 Task: Configure the metrics of "Digital Experience".
Action: Mouse moved to (1341, 96)
Screenshot: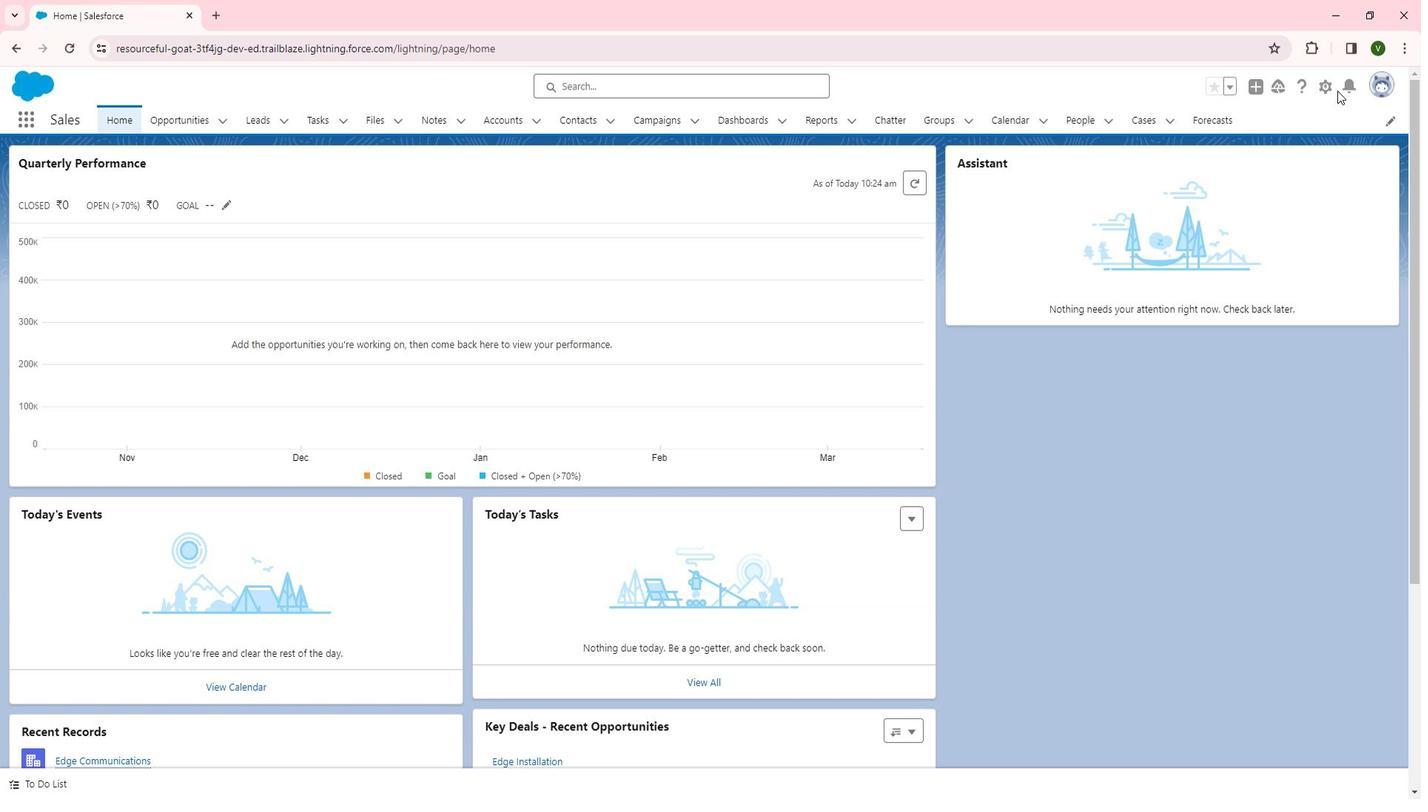 
Action: Mouse pressed left at (1341, 96)
Screenshot: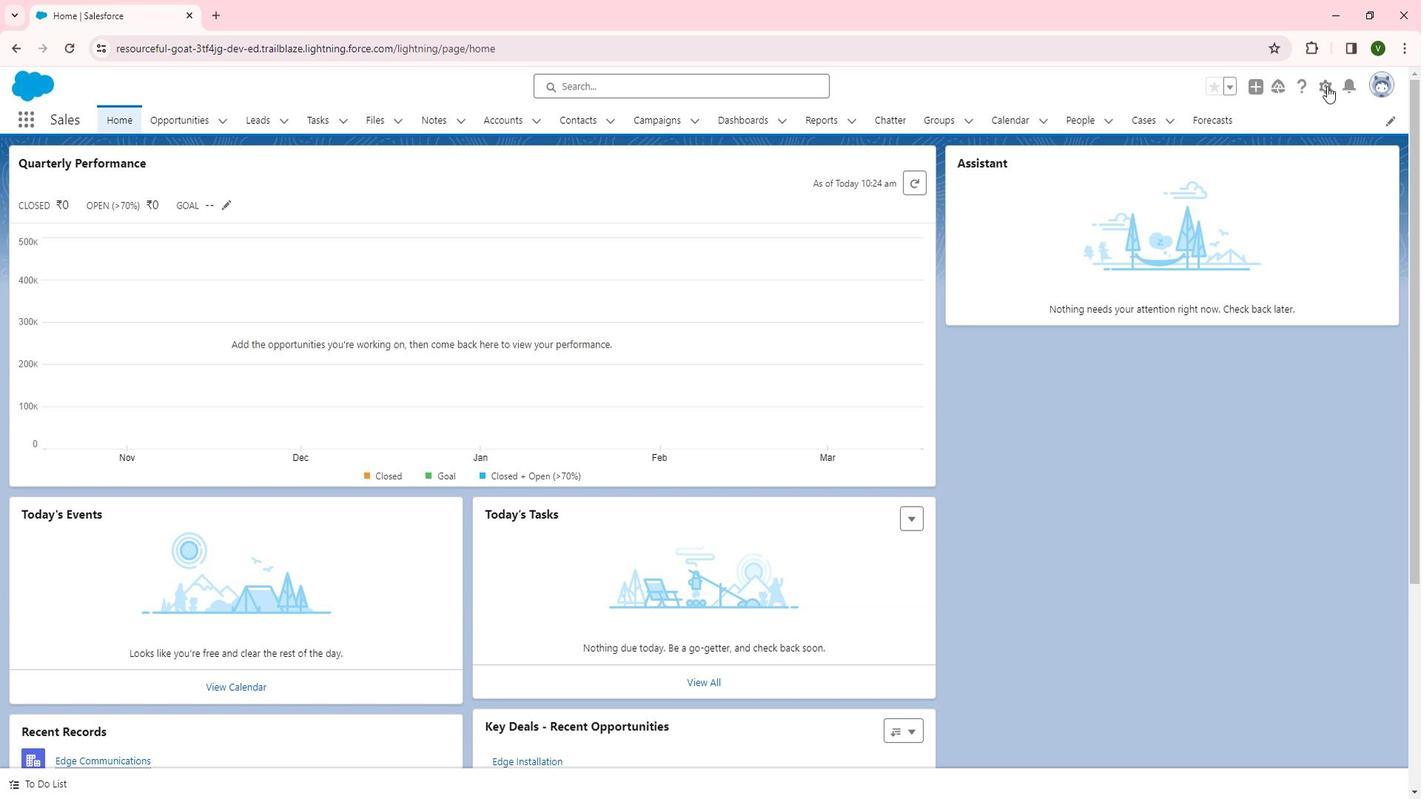 
Action: Mouse moved to (1257, 148)
Screenshot: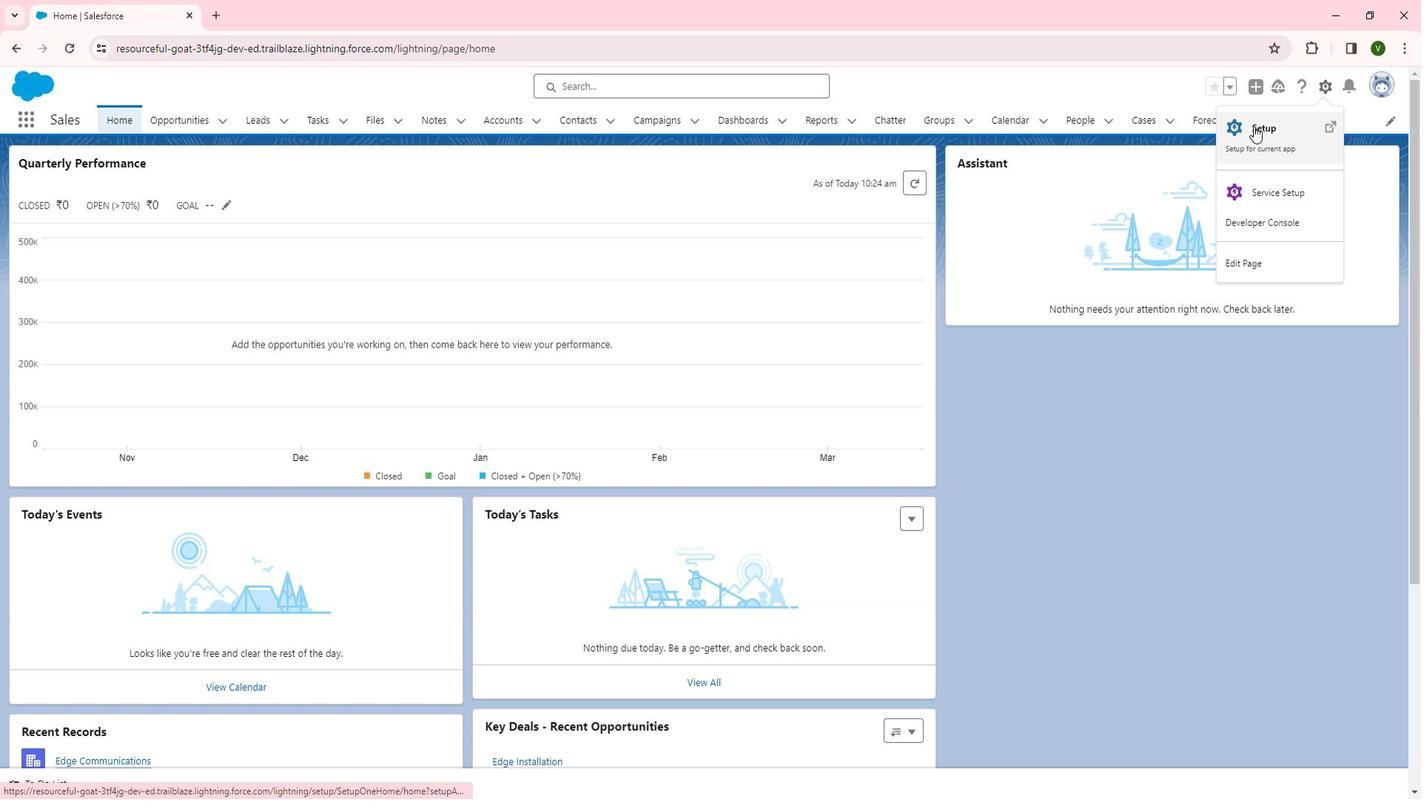 
Action: Mouse pressed left at (1257, 148)
Screenshot: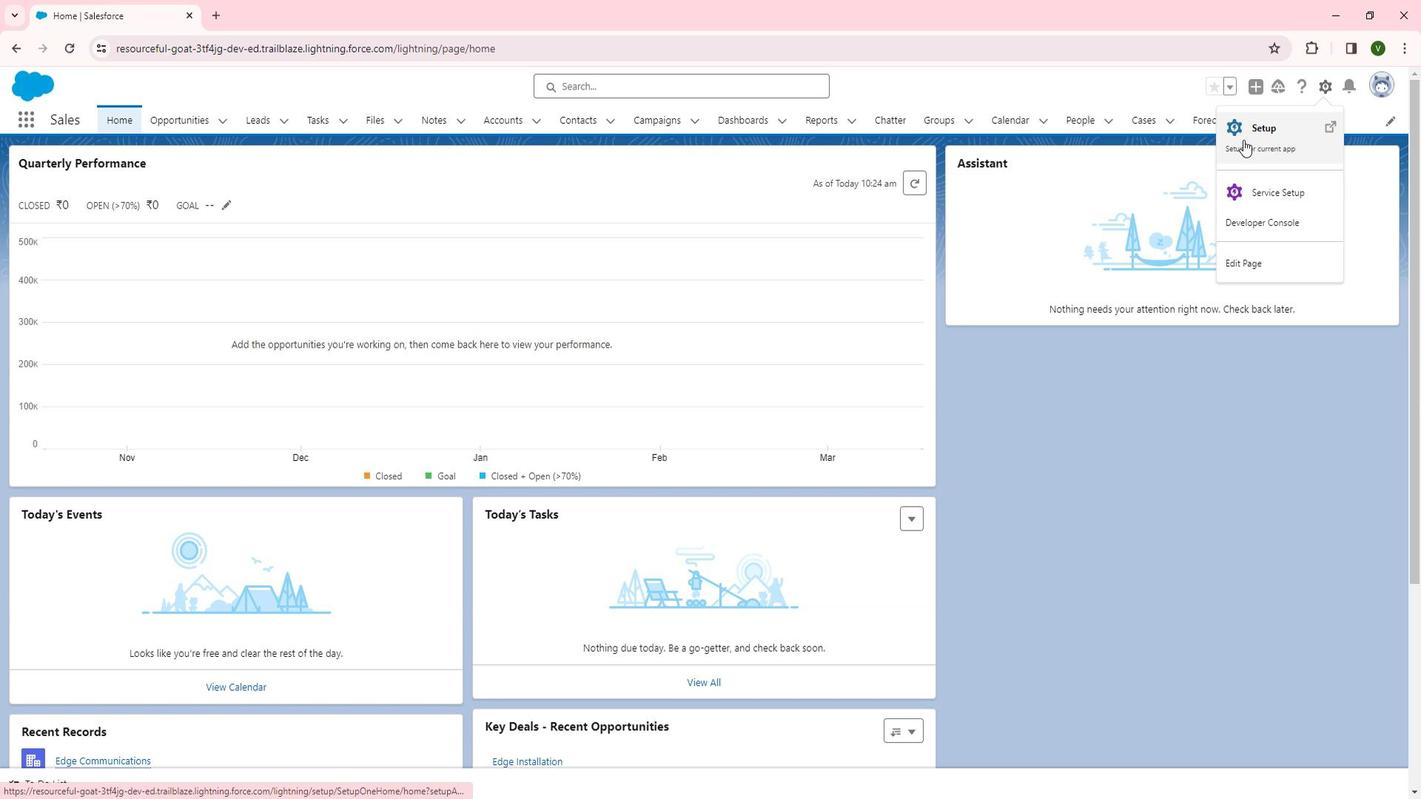 
Action: Mouse moved to (91, 595)
Screenshot: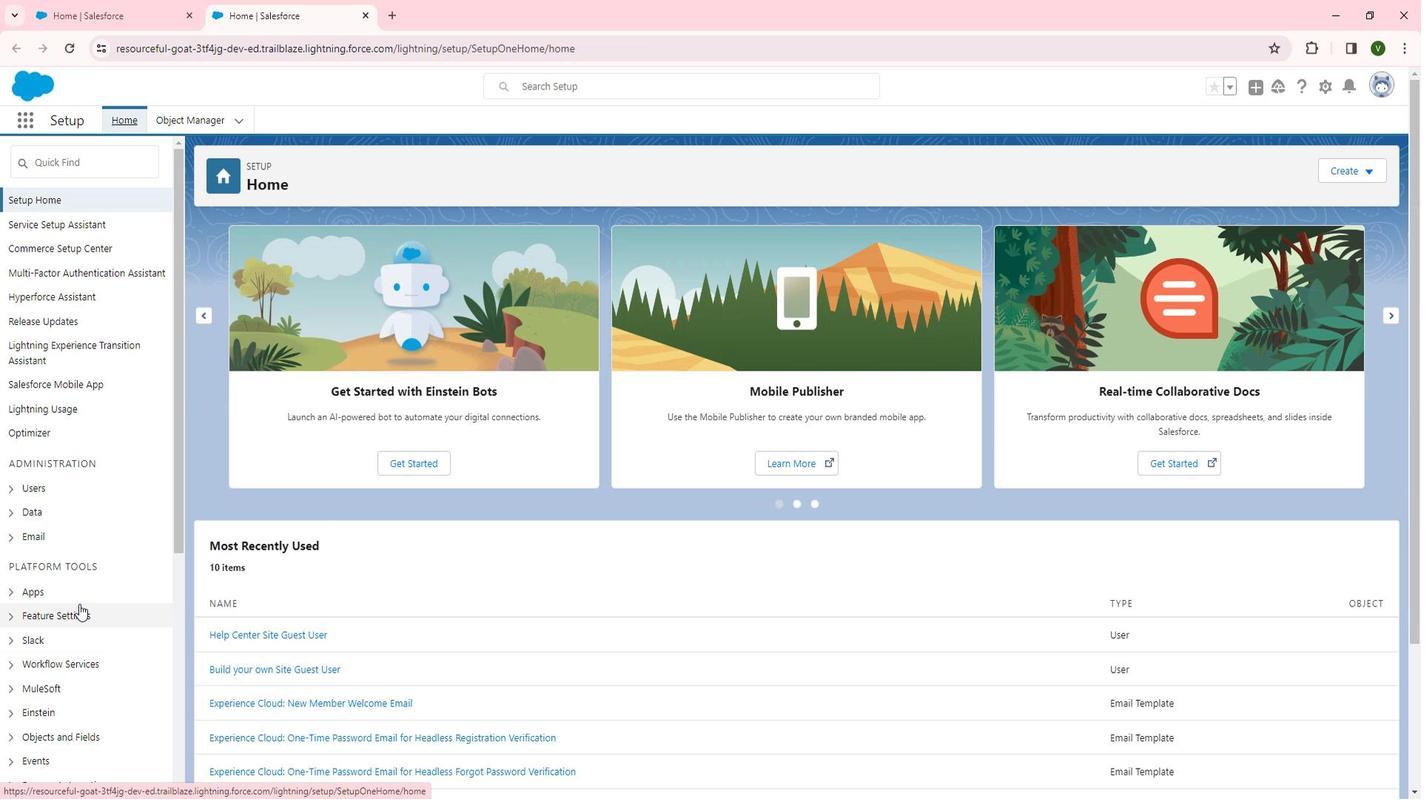 
Action: Mouse scrolled (91, 594) with delta (0, 0)
Screenshot: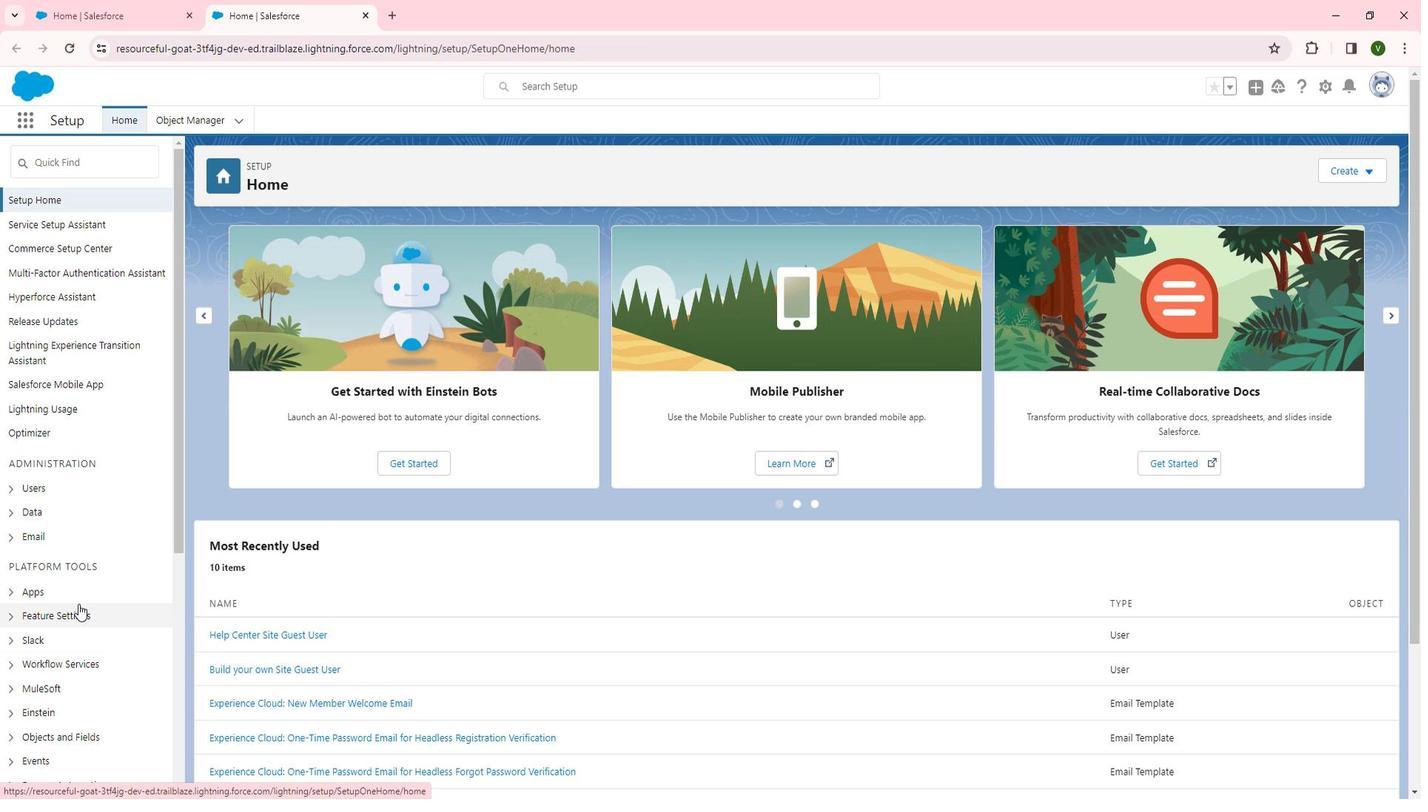 
Action: Mouse scrolled (91, 594) with delta (0, 0)
Screenshot: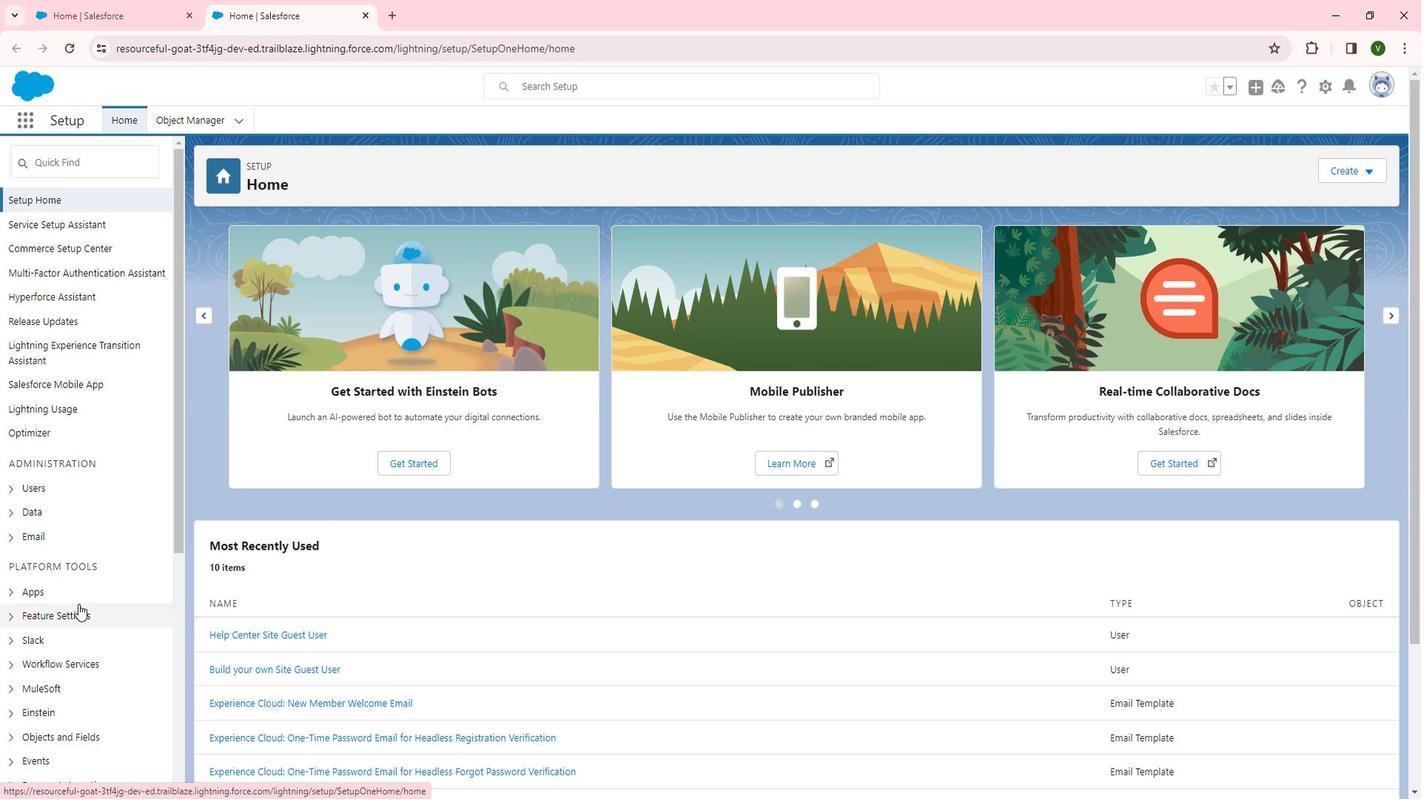 
Action: Mouse scrolled (91, 594) with delta (0, 0)
Screenshot: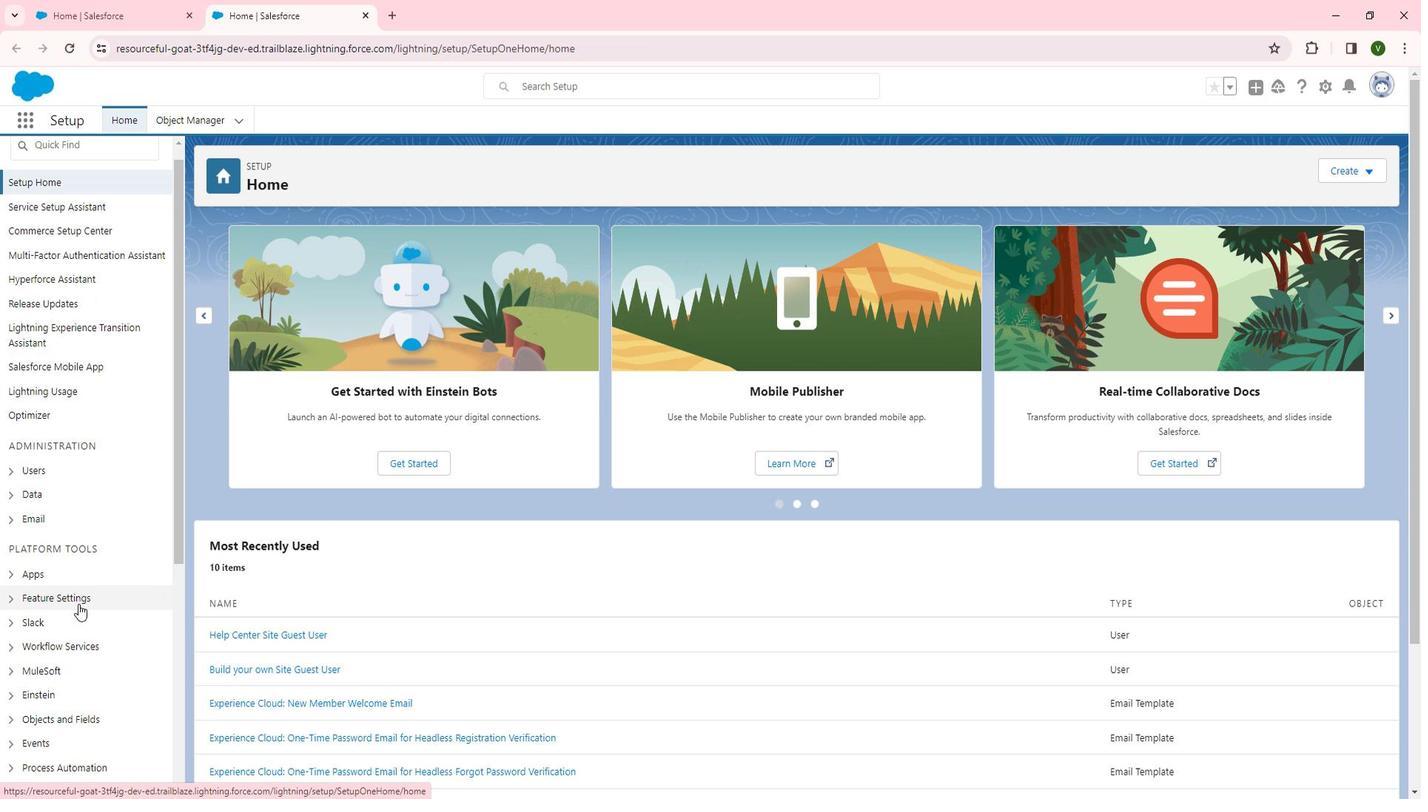 
Action: Mouse moved to (86, 385)
Screenshot: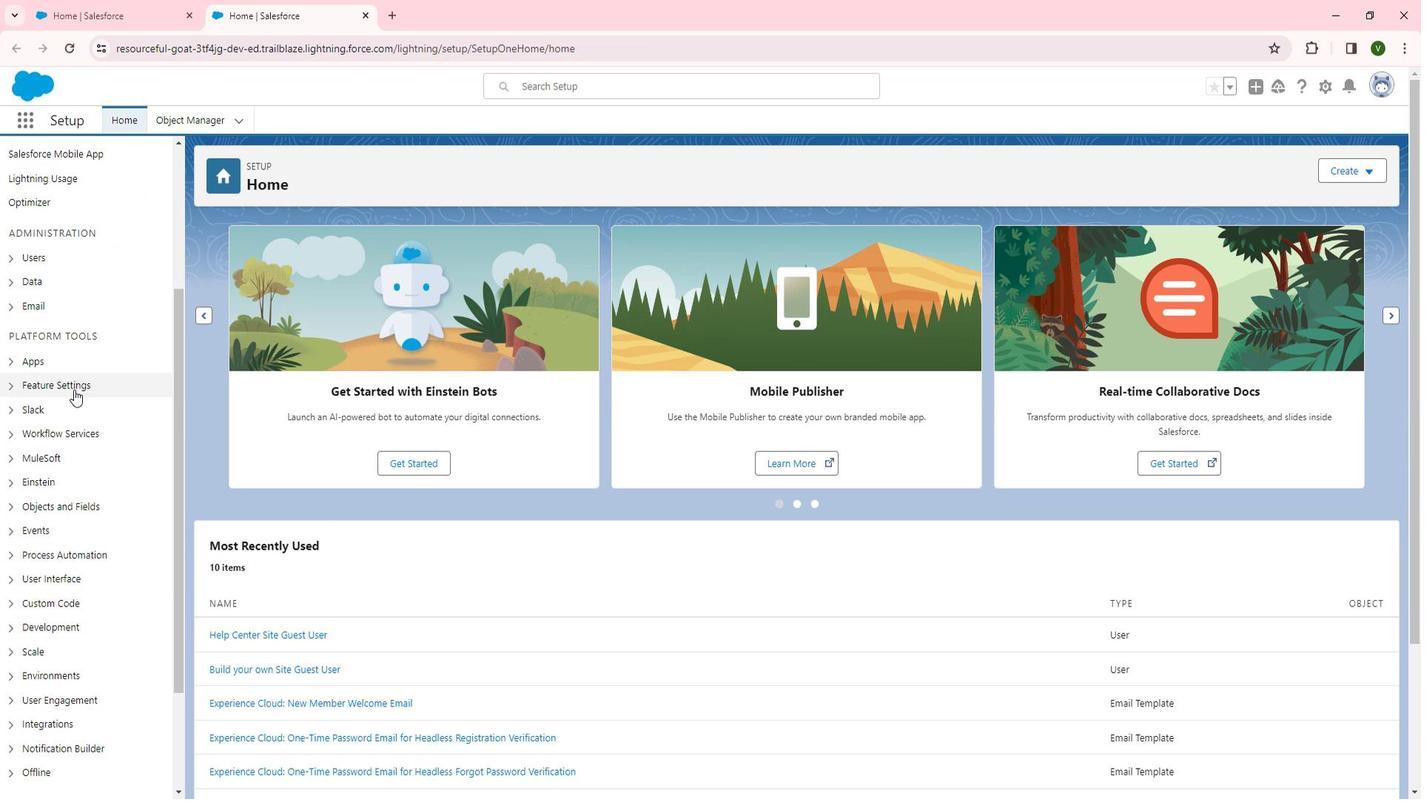 
Action: Mouse pressed left at (86, 385)
Screenshot: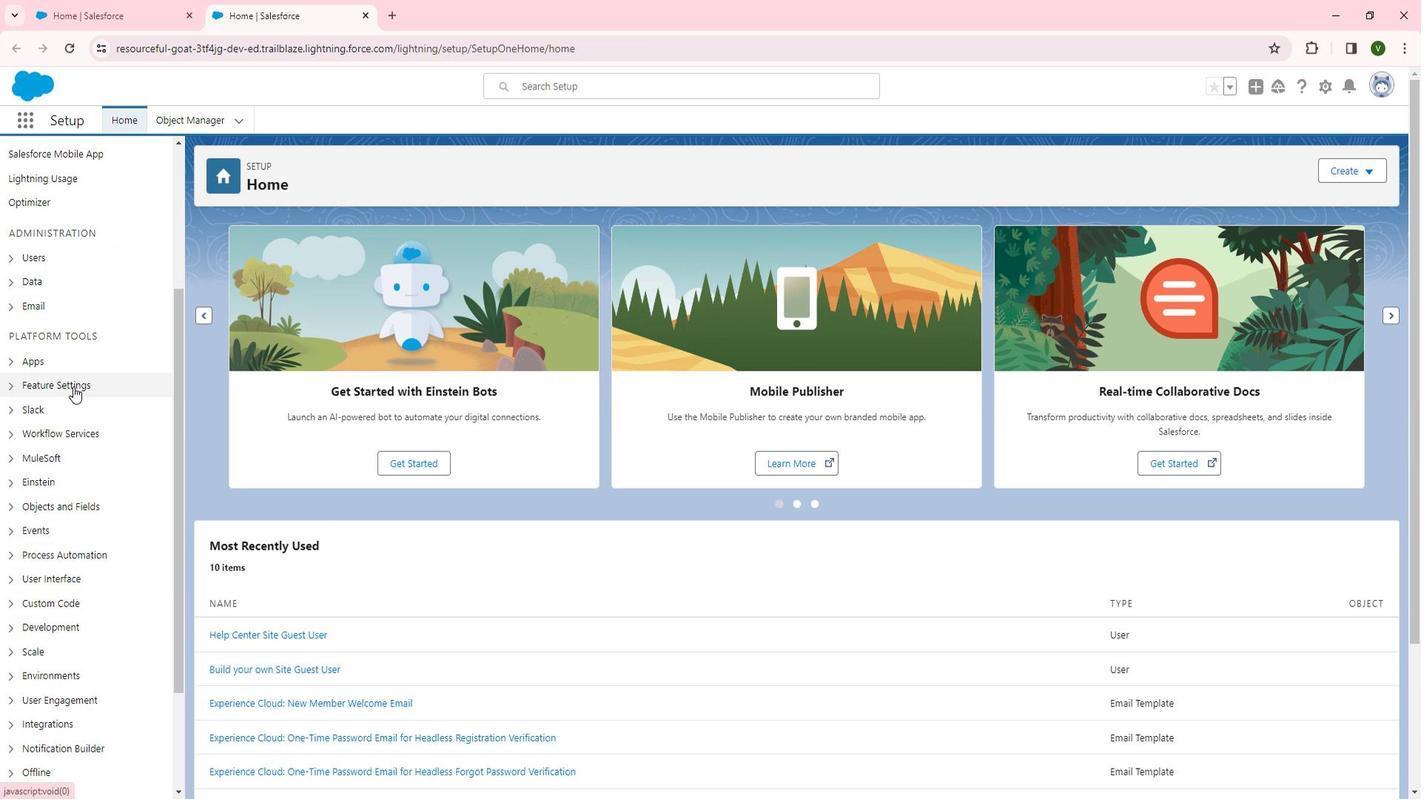 
Action: Mouse moved to (94, 501)
Screenshot: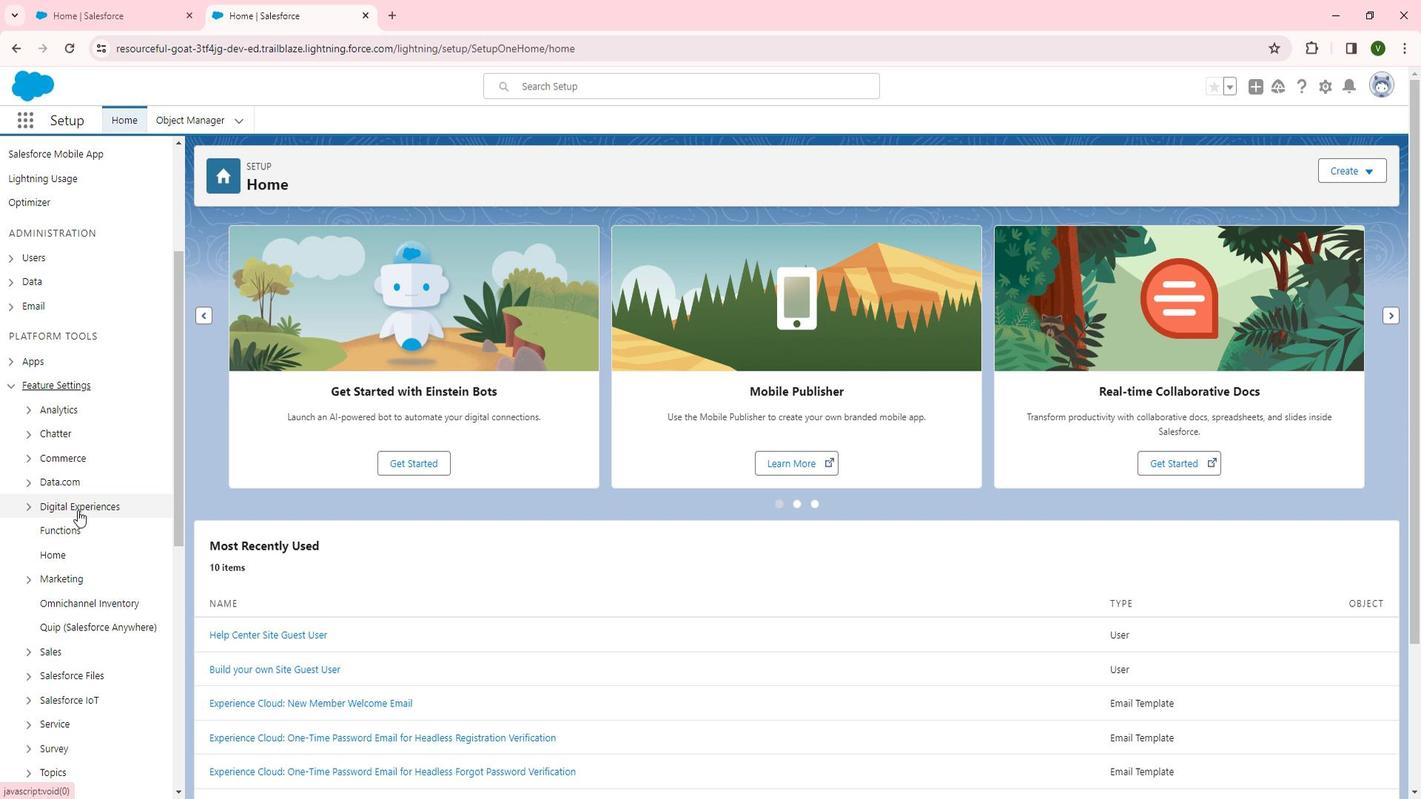
Action: Mouse pressed left at (94, 501)
Screenshot: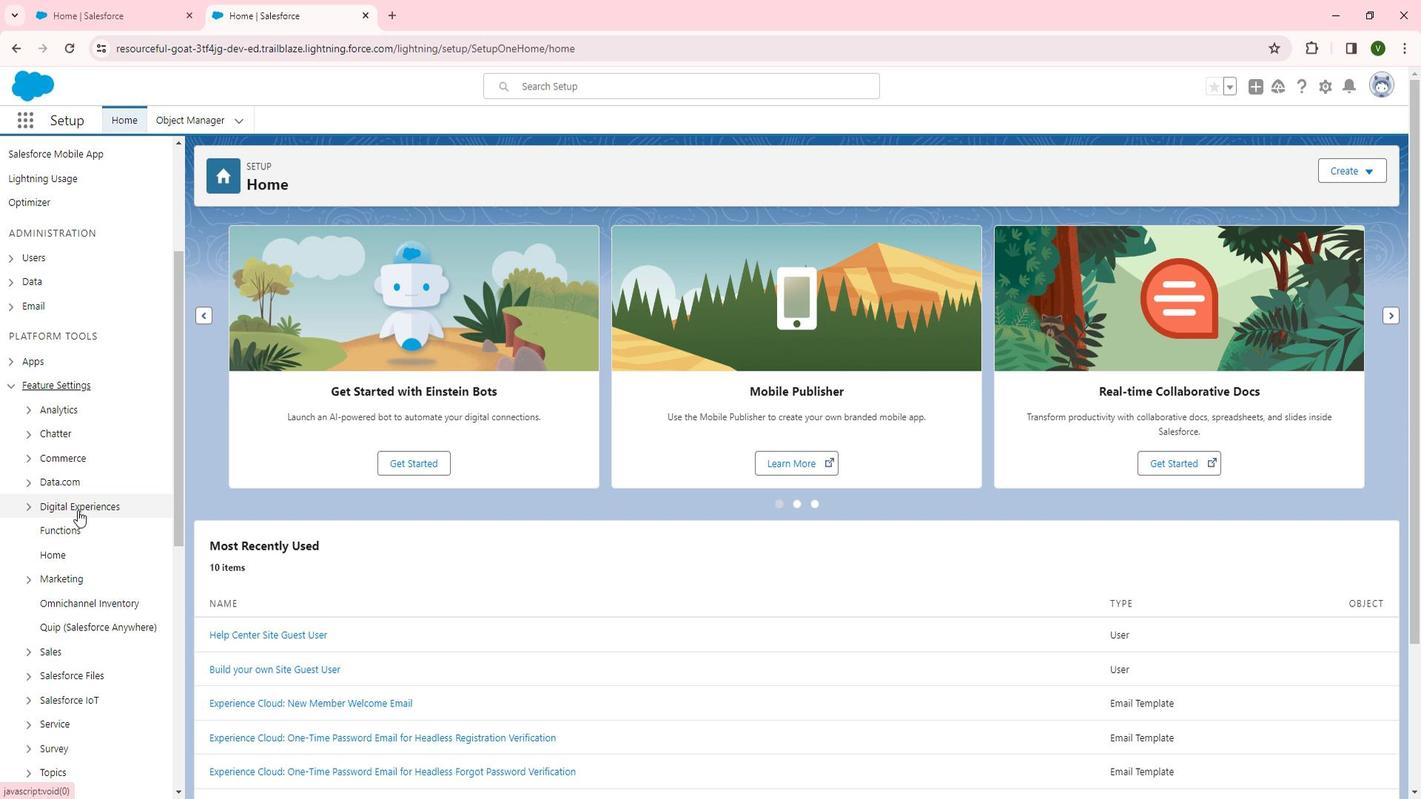 
Action: Mouse moved to (74, 519)
Screenshot: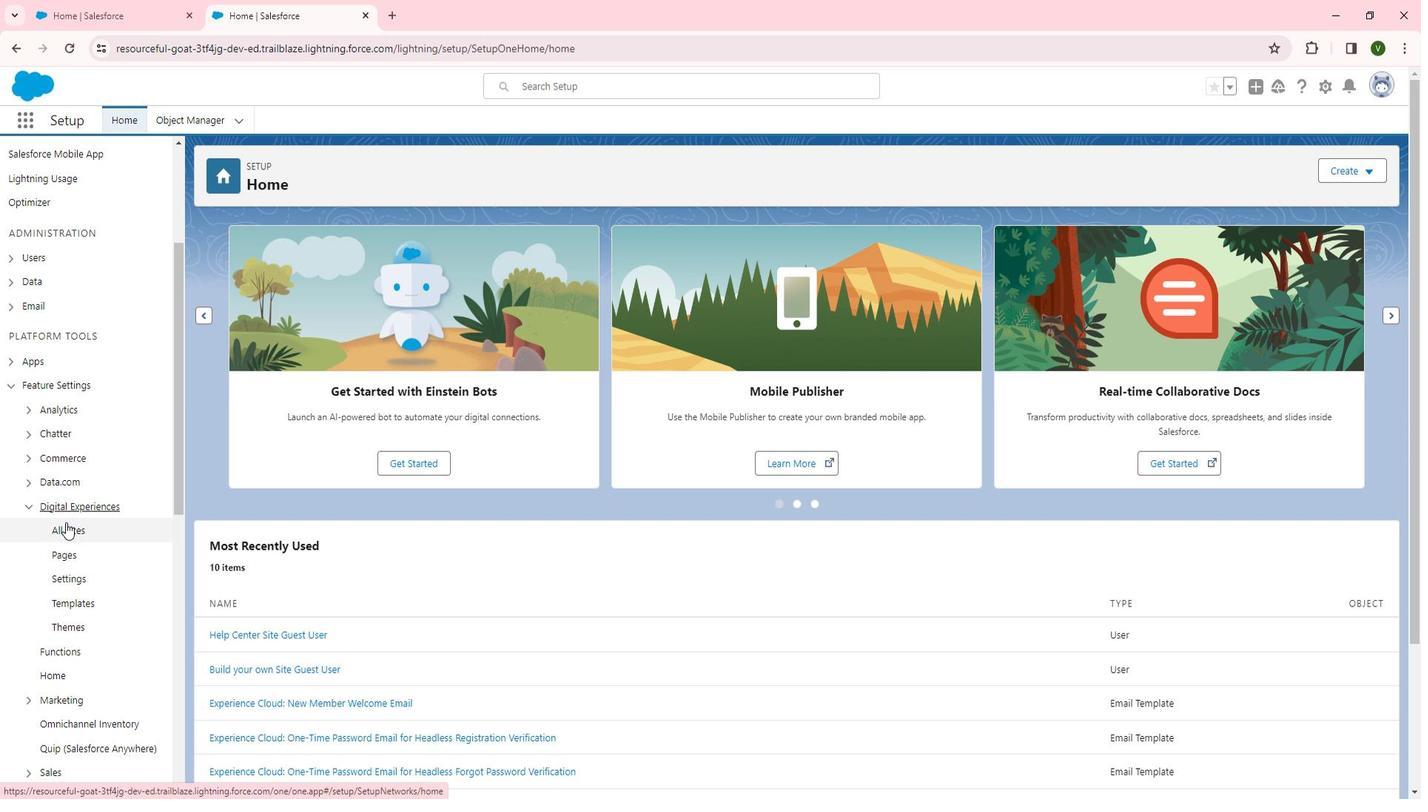 
Action: Mouse pressed left at (74, 519)
Screenshot: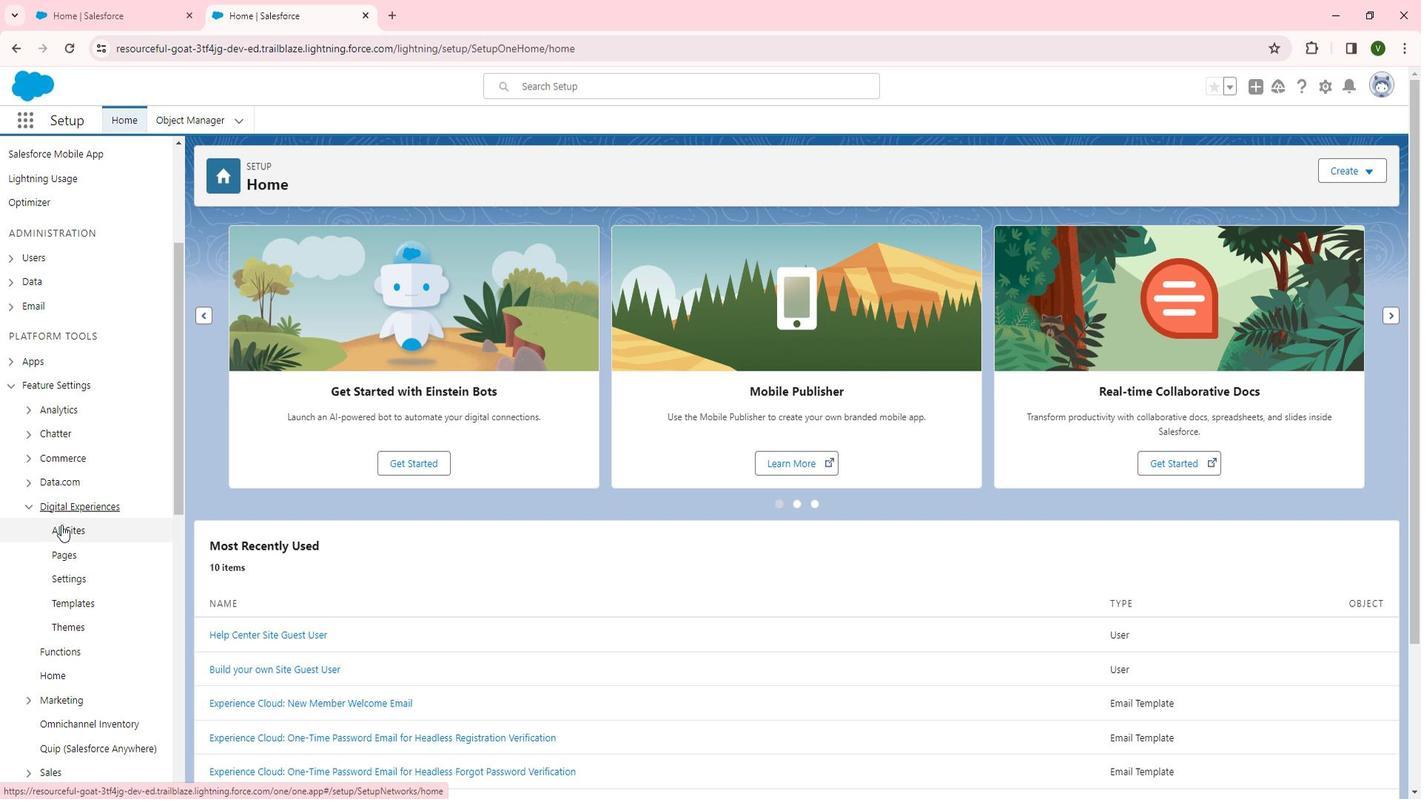 
Action: Mouse moved to (270, 387)
Screenshot: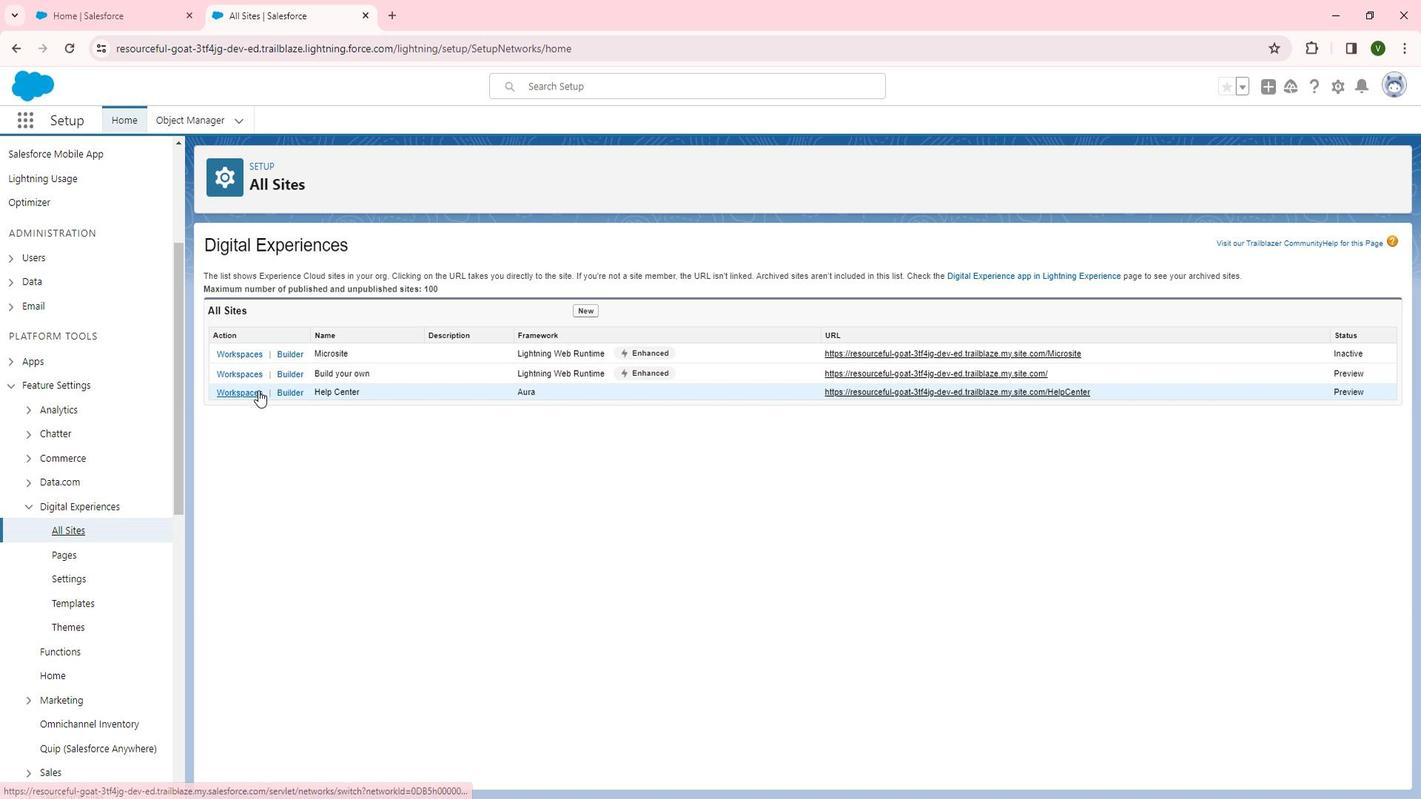 
Action: Mouse pressed left at (270, 387)
Screenshot: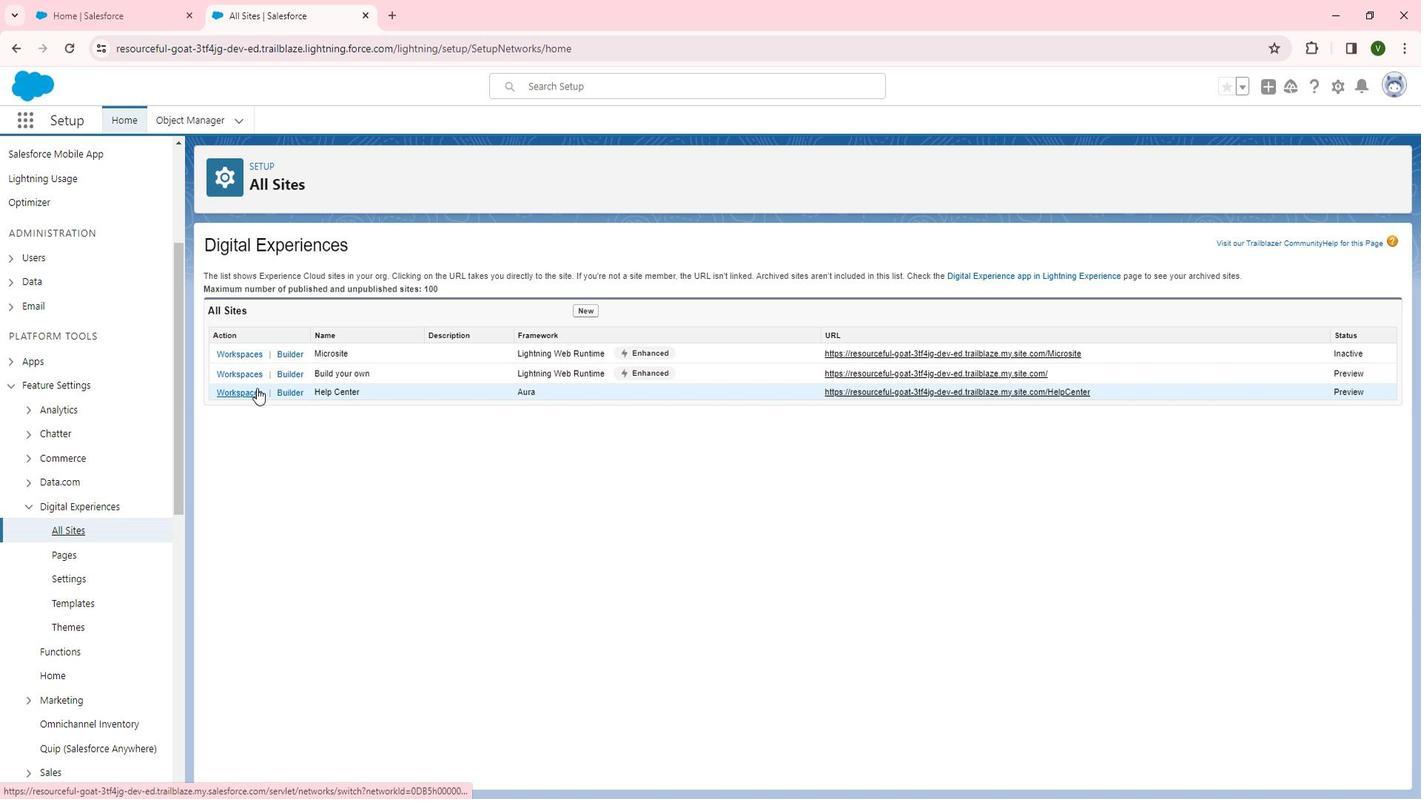 
Action: Mouse moved to (1358, 145)
Screenshot: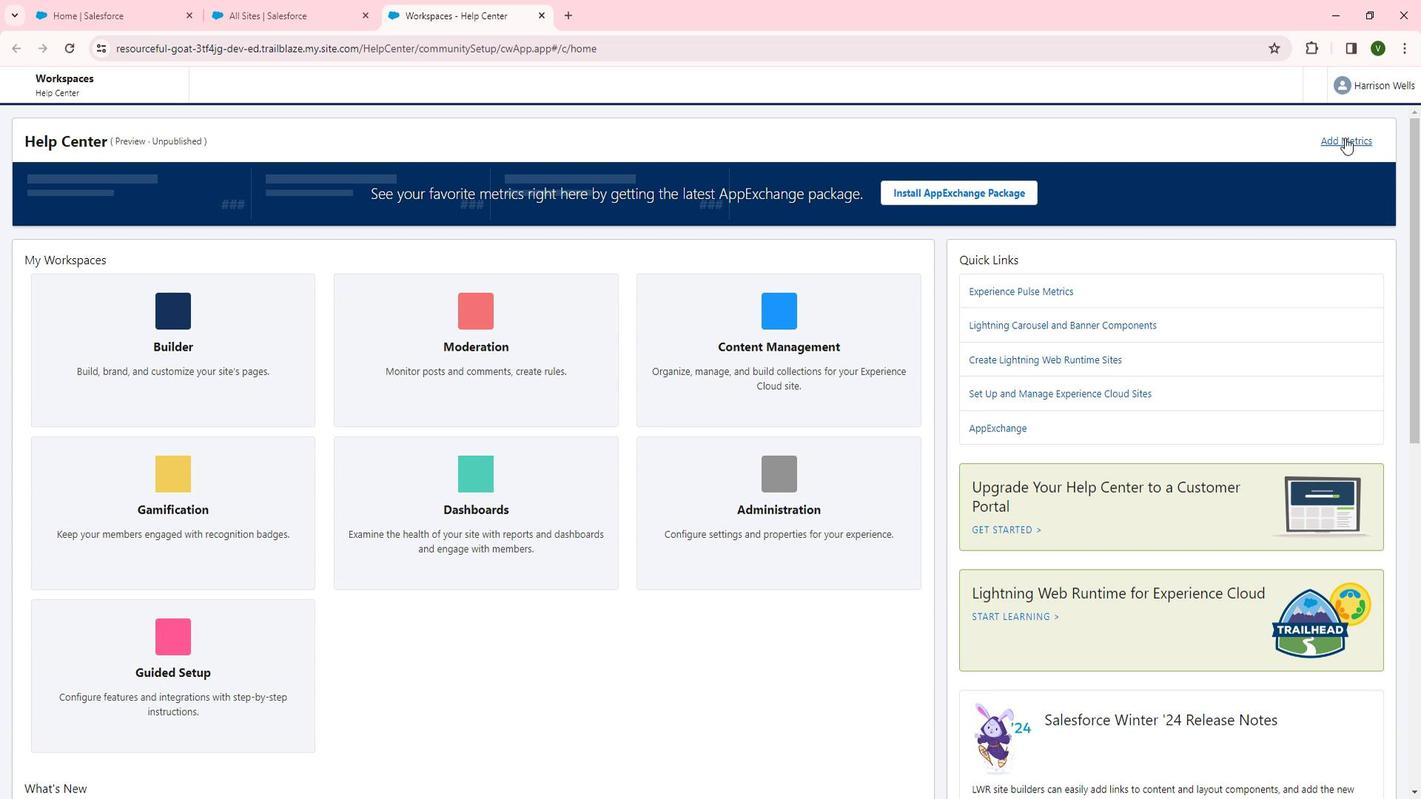 
Action: Mouse pressed left at (1358, 145)
Screenshot: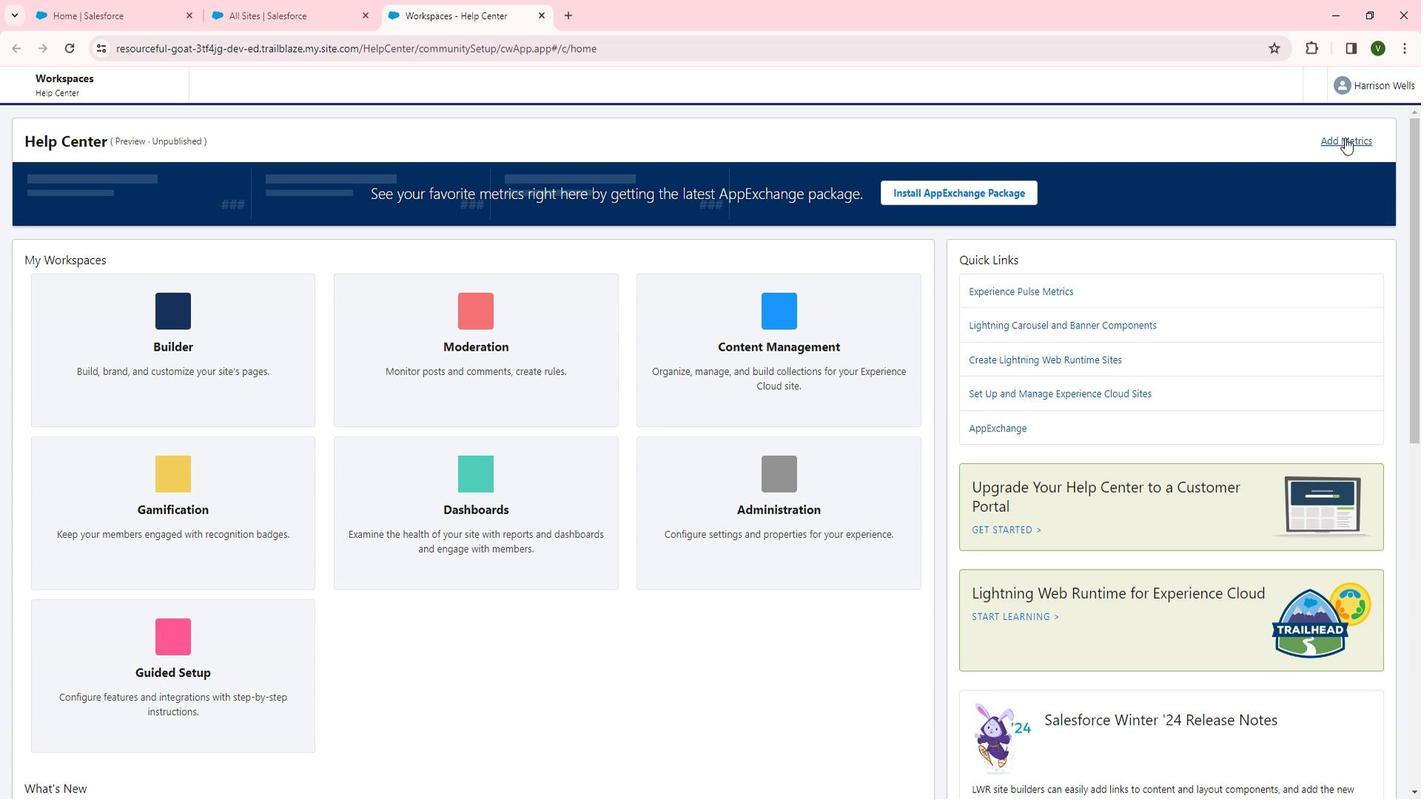 
Action: Mouse moved to (1350, 162)
Screenshot: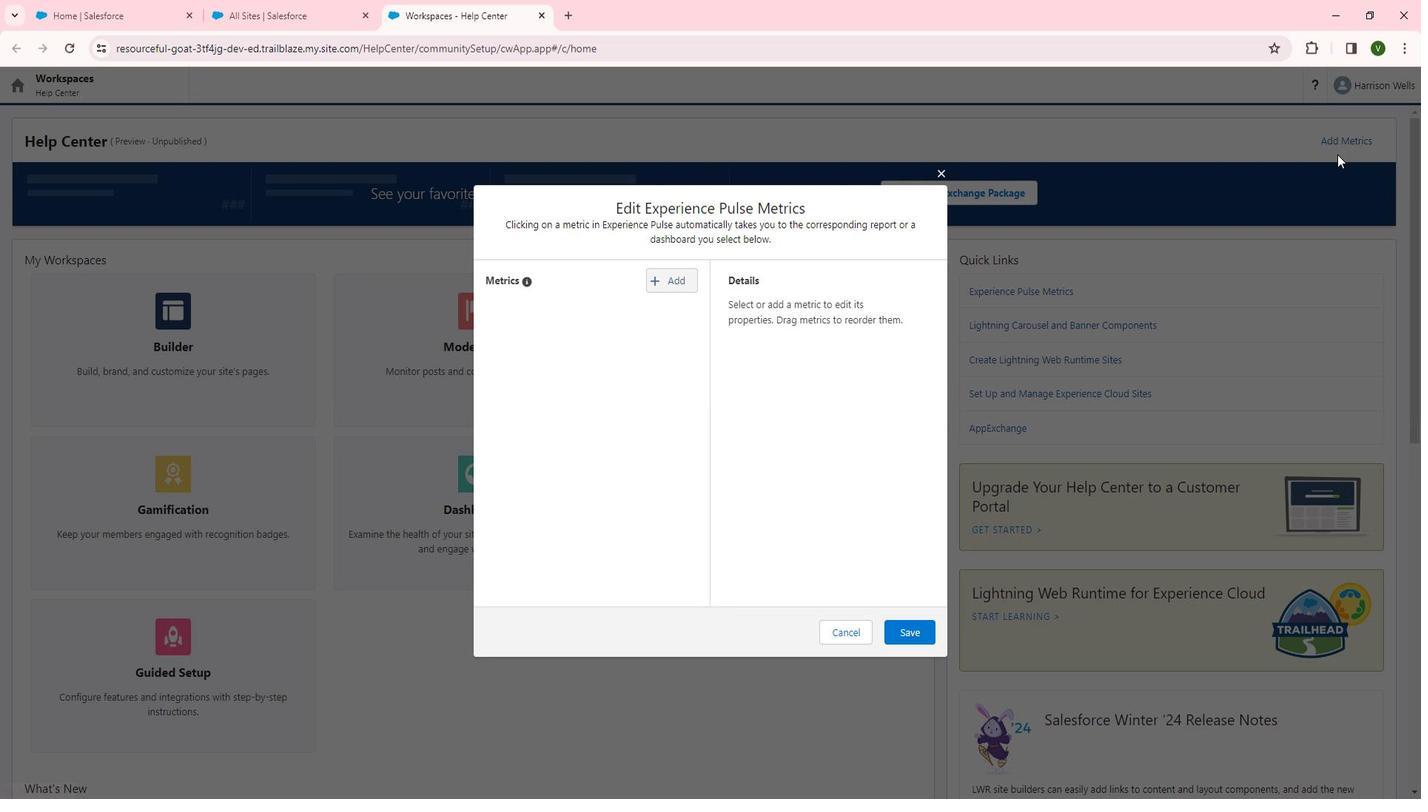 
